 Task: Create Card Influencer Outreach Planning in Board Content Marketing Strategies to Workspace Copywriting and Editing. Create Card Board of Directors Review in Board Customer Journey Mapping to Workspace Copywriting and Editing. Create Card Influencer Outreach Planning in Board Business Model Competitive Analysis and Benchmarking to Workspace Copywriting and Editing
Action: Mouse moved to (82, 308)
Screenshot: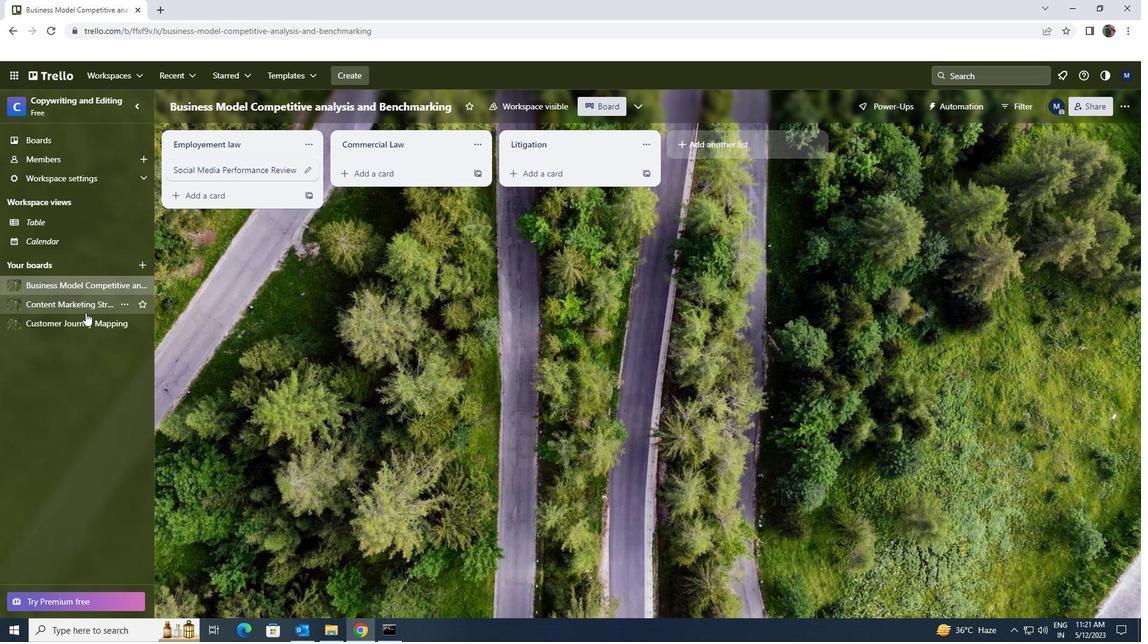 
Action: Mouse pressed left at (82, 308)
Screenshot: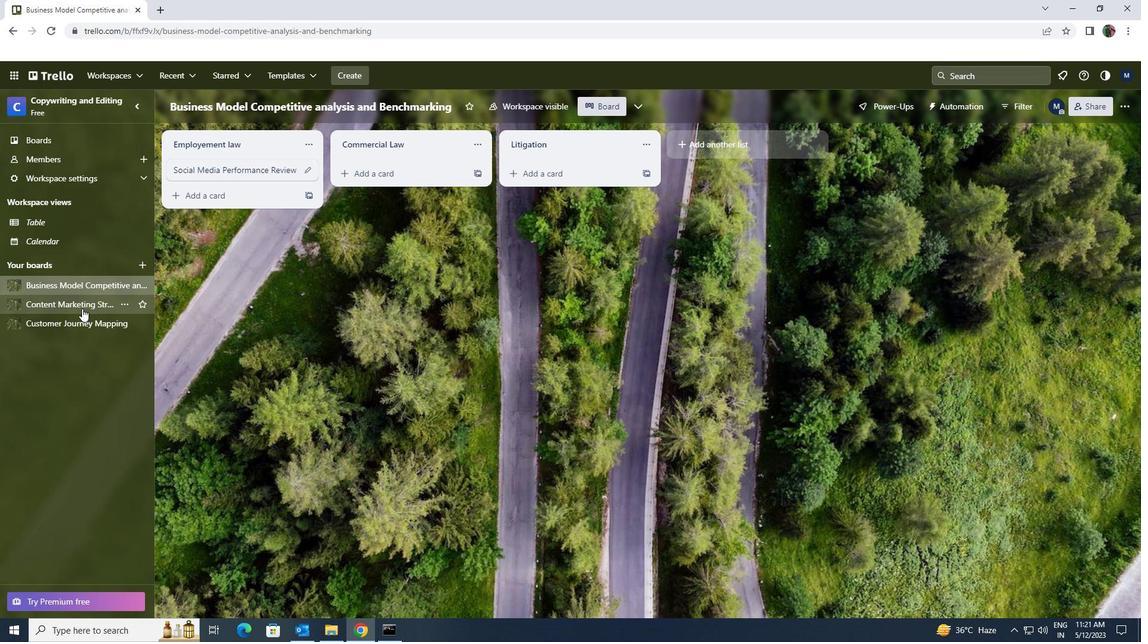 
Action: Mouse moved to (357, 174)
Screenshot: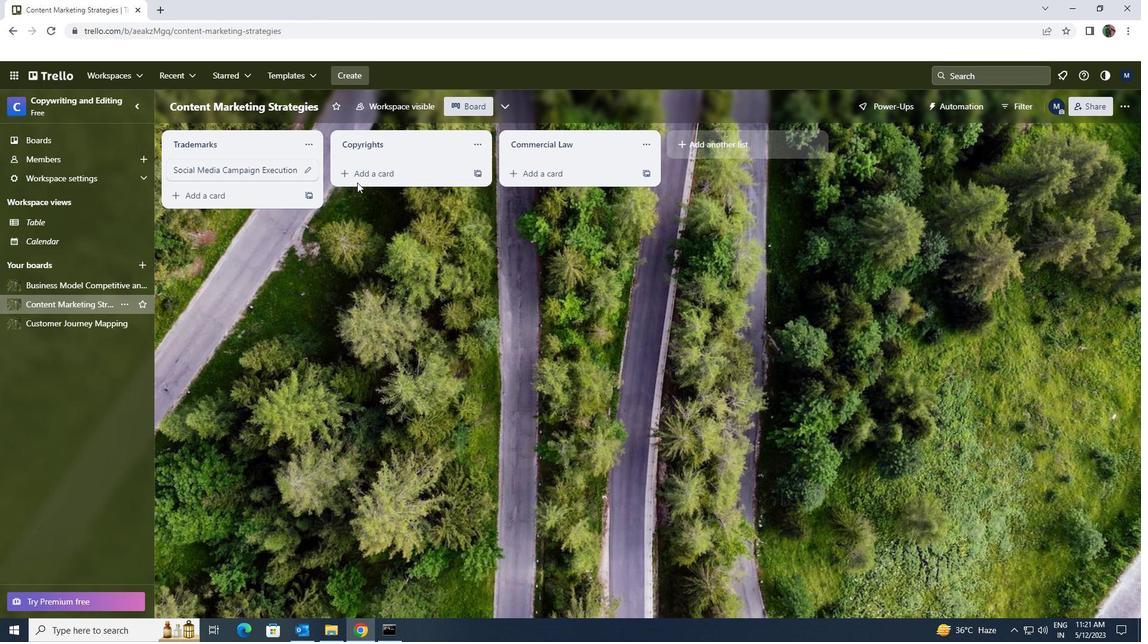 
Action: Mouse pressed left at (357, 174)
Screenshot: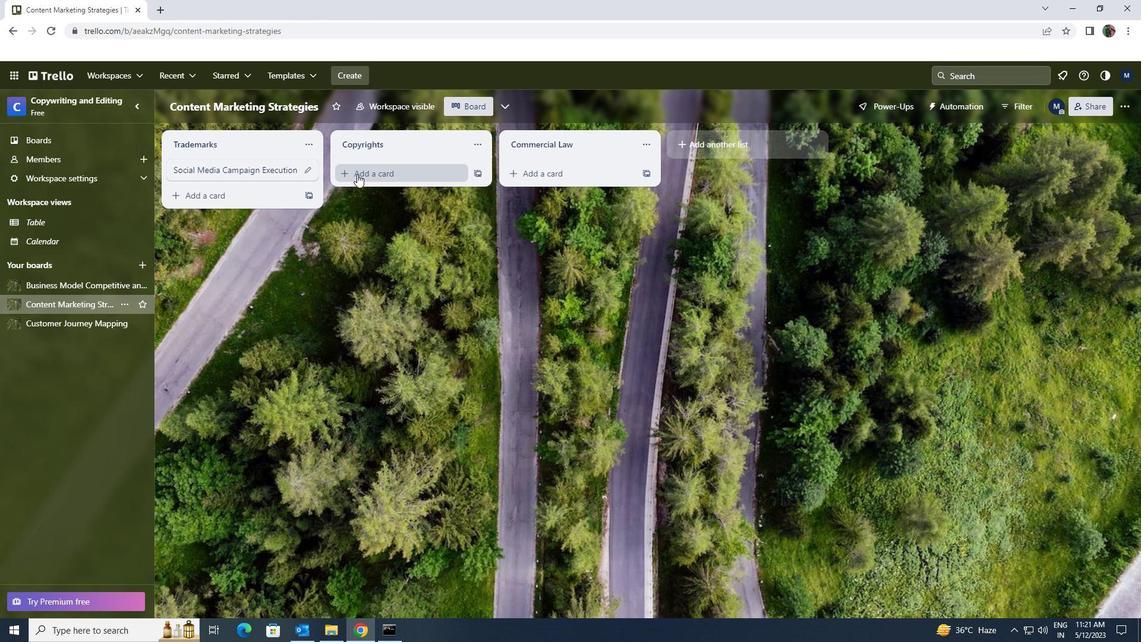 
Action: Key pressed <Key.shift>INFLUENCER<Key.space><Key.shift><Key.shift><Key.shift><Key.shift><Key.shift><Key.shift><Key.shift><Key.shift><Key.shift>OUTREACH<Key.space><Key.shift>PLANNING
Screenshot: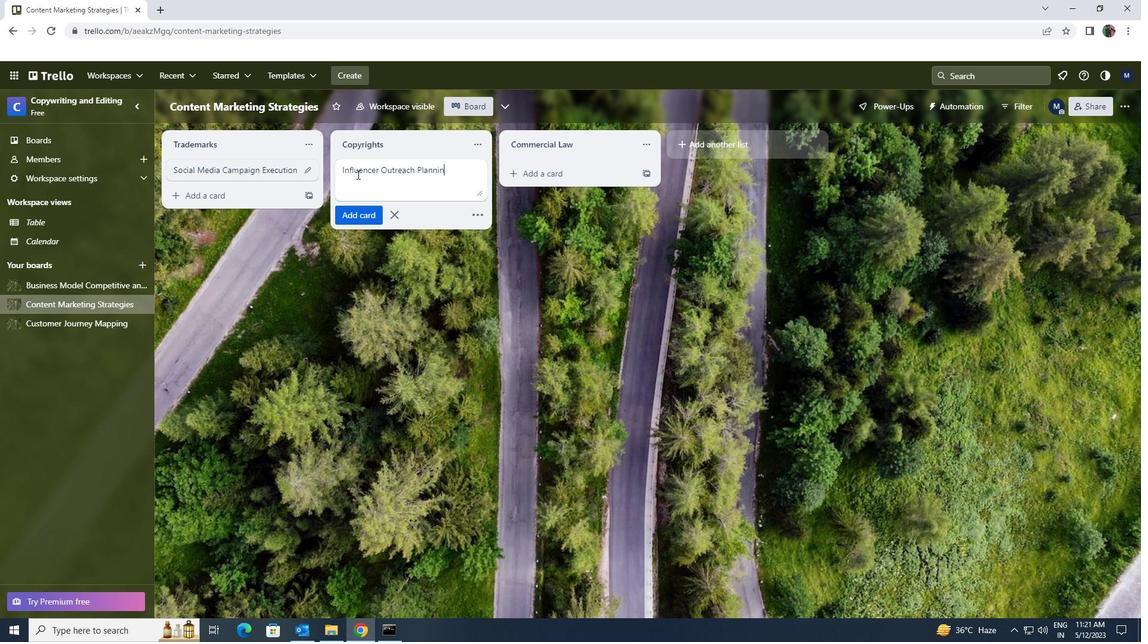 
Action: Mouse moved to (371, 216)
Screenshot: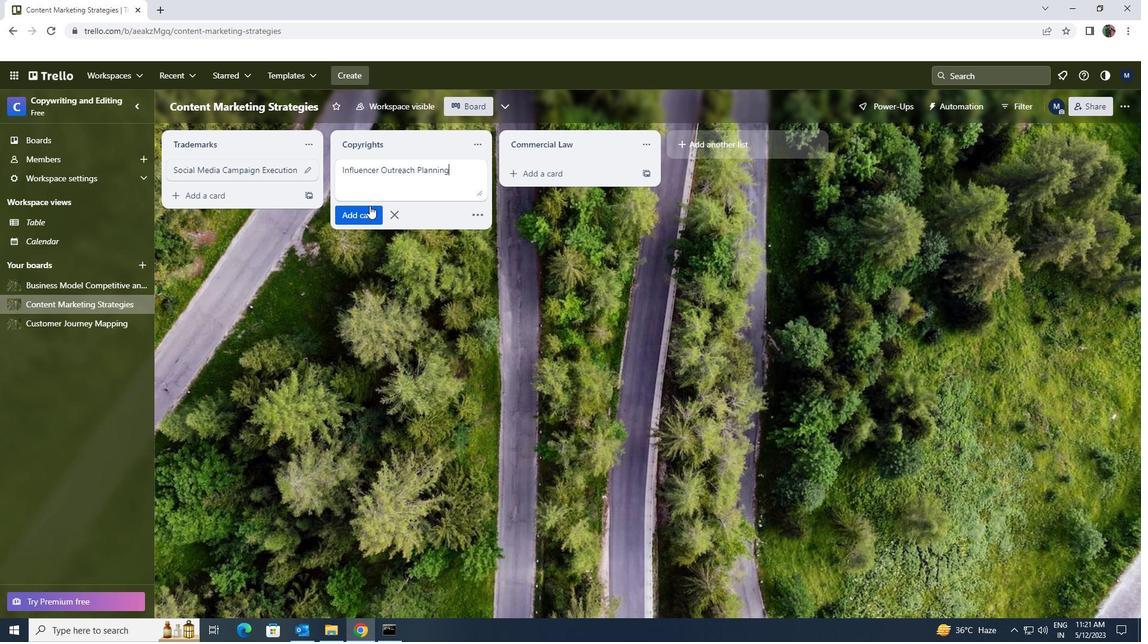 
Action: Mouse pressed left at (371, 216)
Screenshot: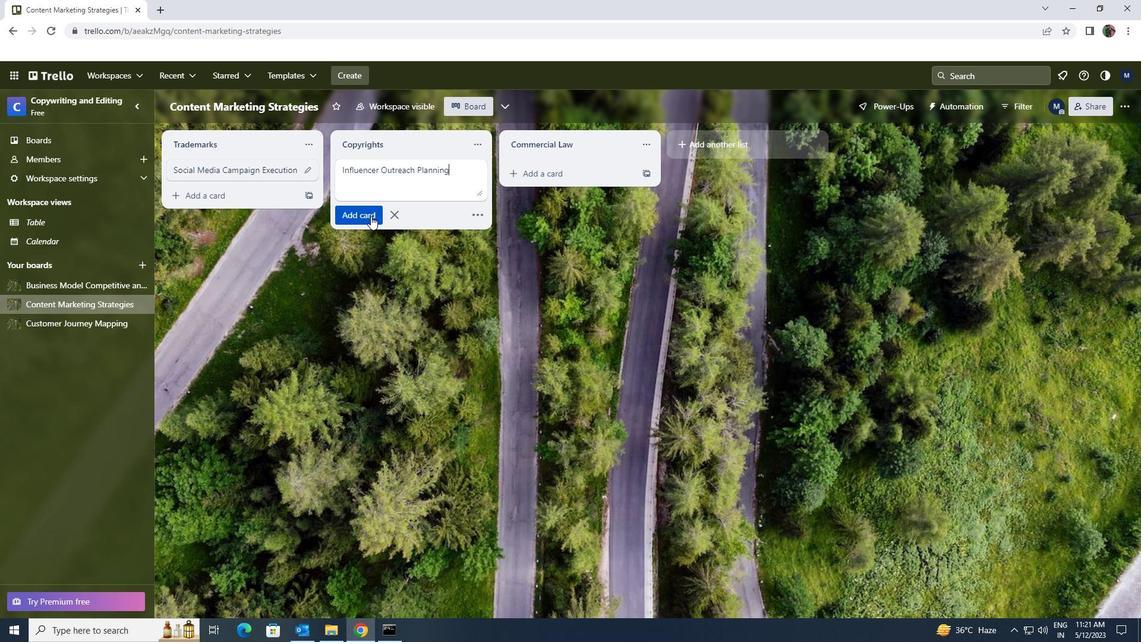 
Action: Mouse moved to (86, 323)
Screenshot: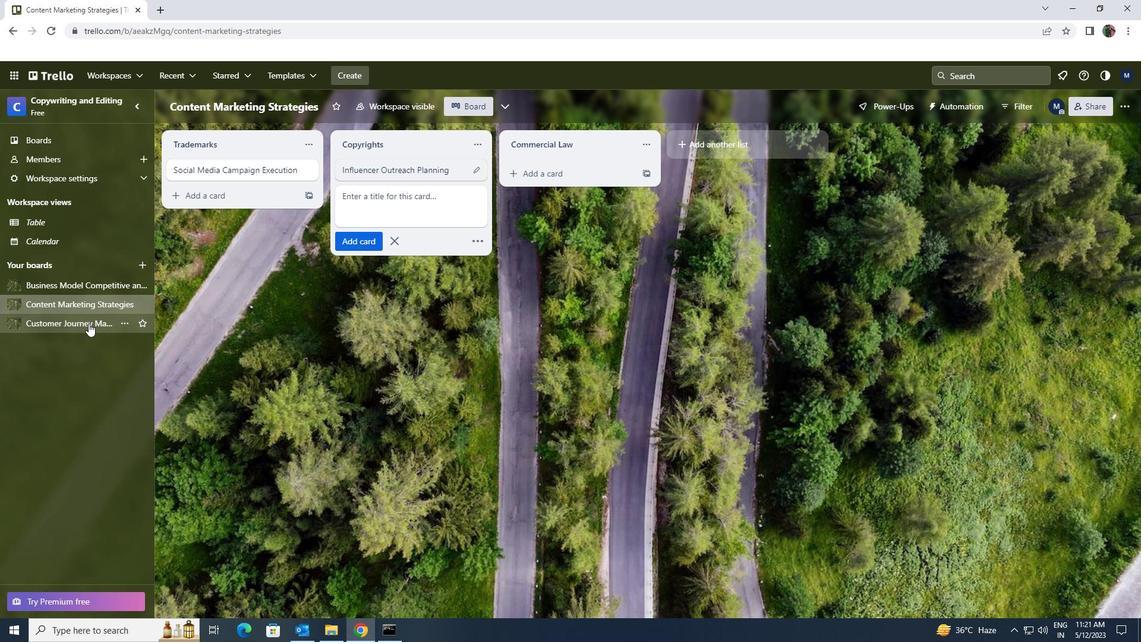 
Action: Mouse pressed left at (86, 323)
Screenshot: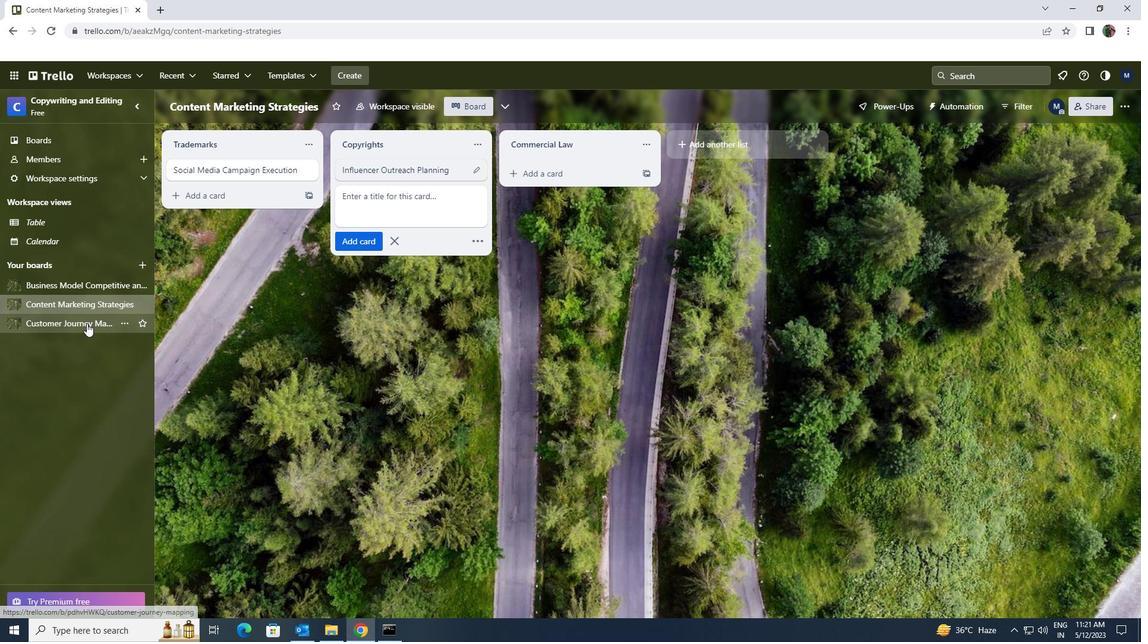
Action: Mouse moved to (369, 178)
Screenshot: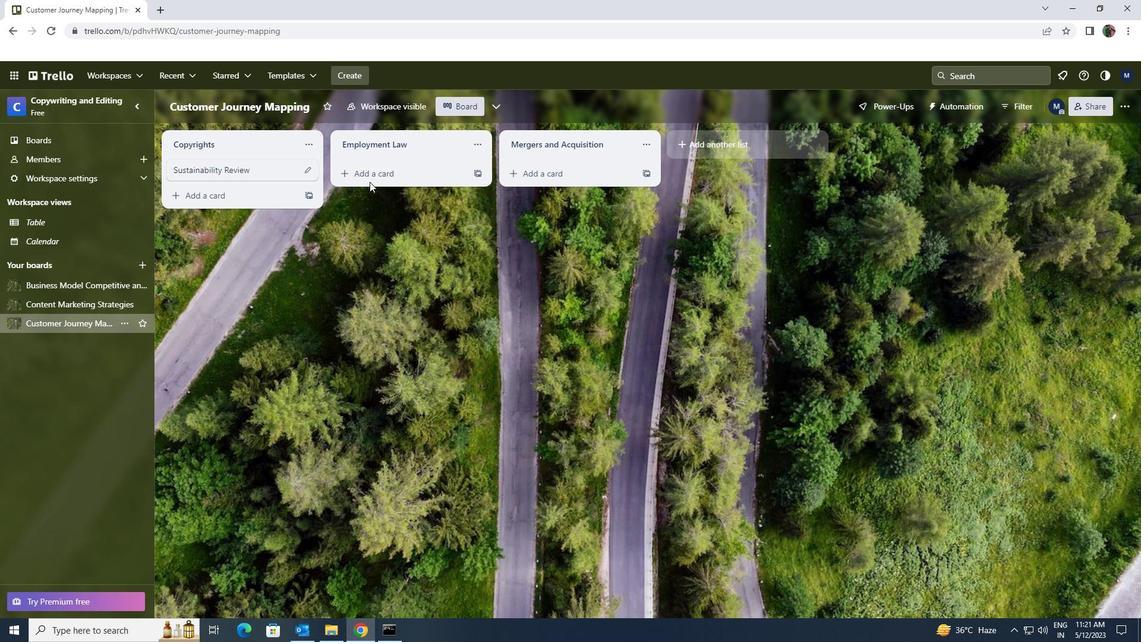
Action: Mouse pressed left at (369, 178)
Screenshot: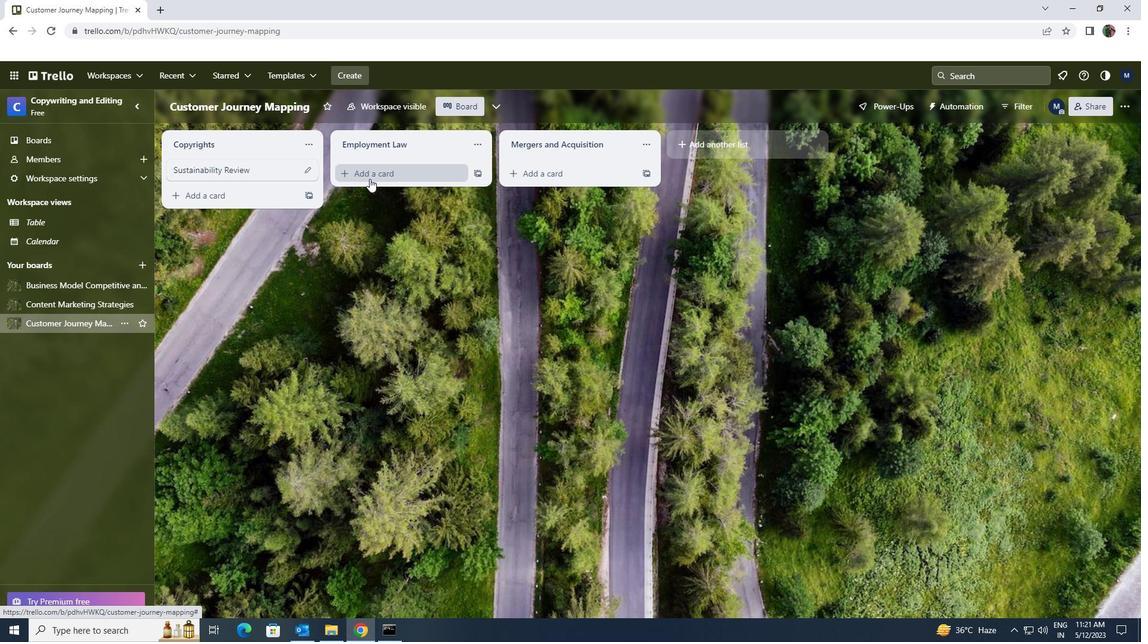 
Action: Mouse moved to (369, 178)
Screenshot: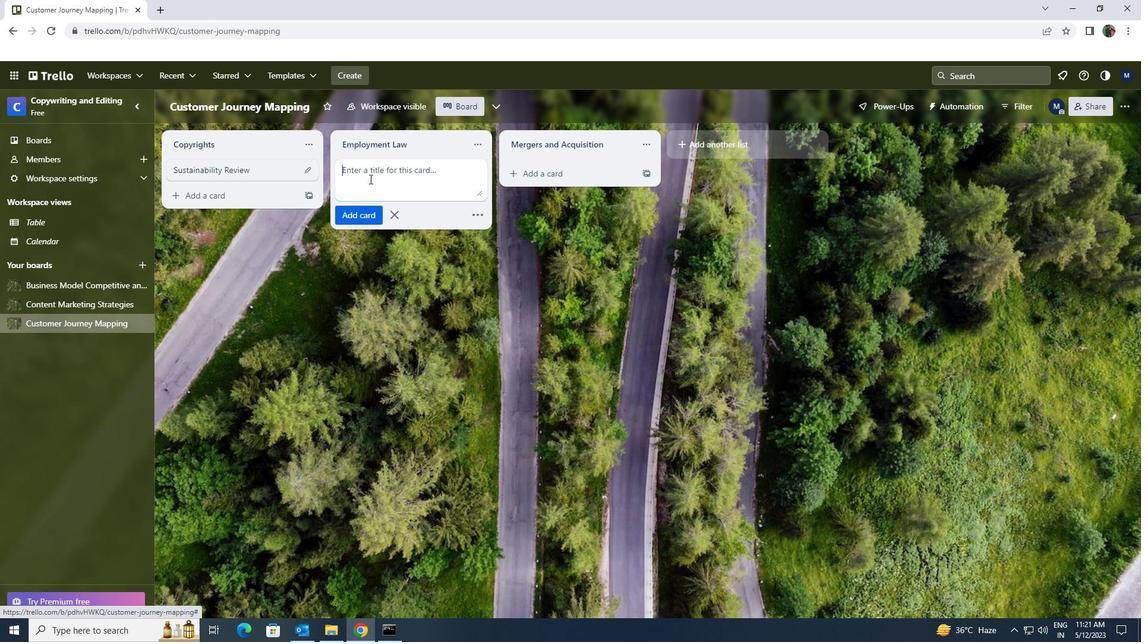 
Action: Key pressed <Key.shift><Key.shift><Key.shift><Key.shift><Key.shift><Key.shift><Key.shift><Key.shift><Key.shift><Key.shift><Key.shift>BOARDS<Key.space>OF<Key.space><Key.shift>DIRECTORS<Key.space><Key.shift>REVIEW
Screenshot: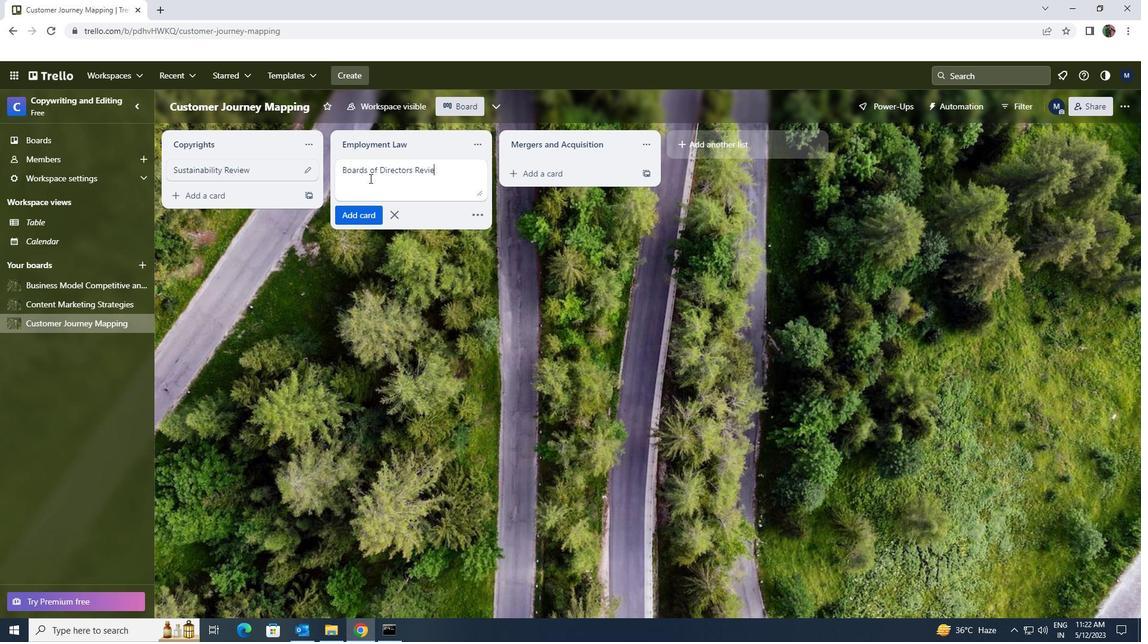 
Action: Mouse moved to (369, 214)
Screenshot: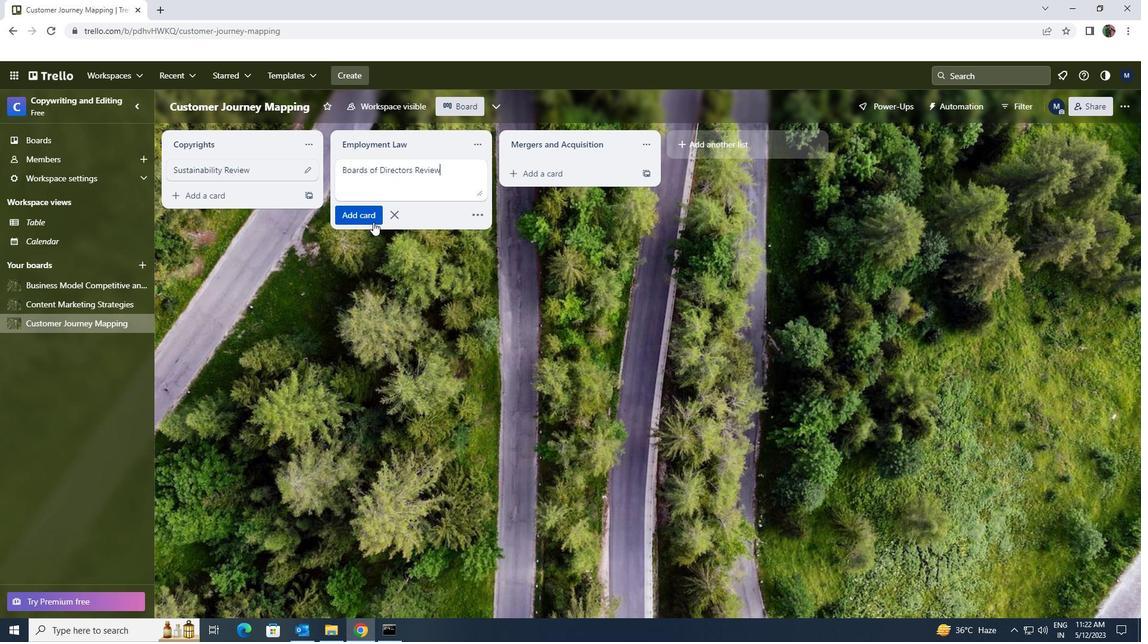 
Action: Mouse pressed left at (369, 214)
Screenshot: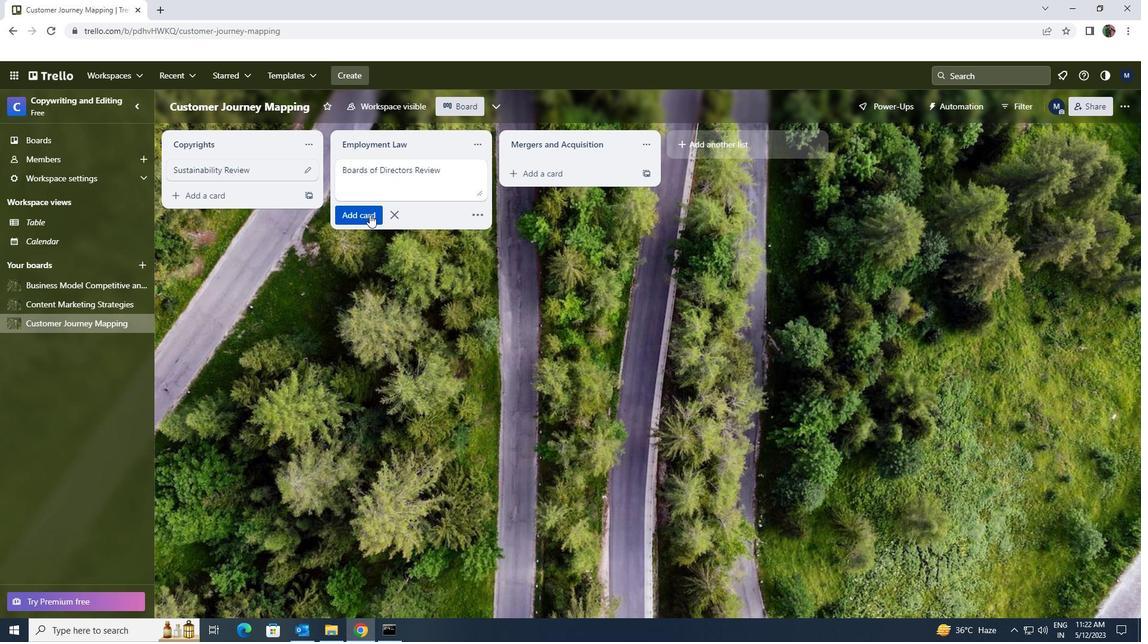 
Action: Mouse moved to (73, 282)
Screenshot: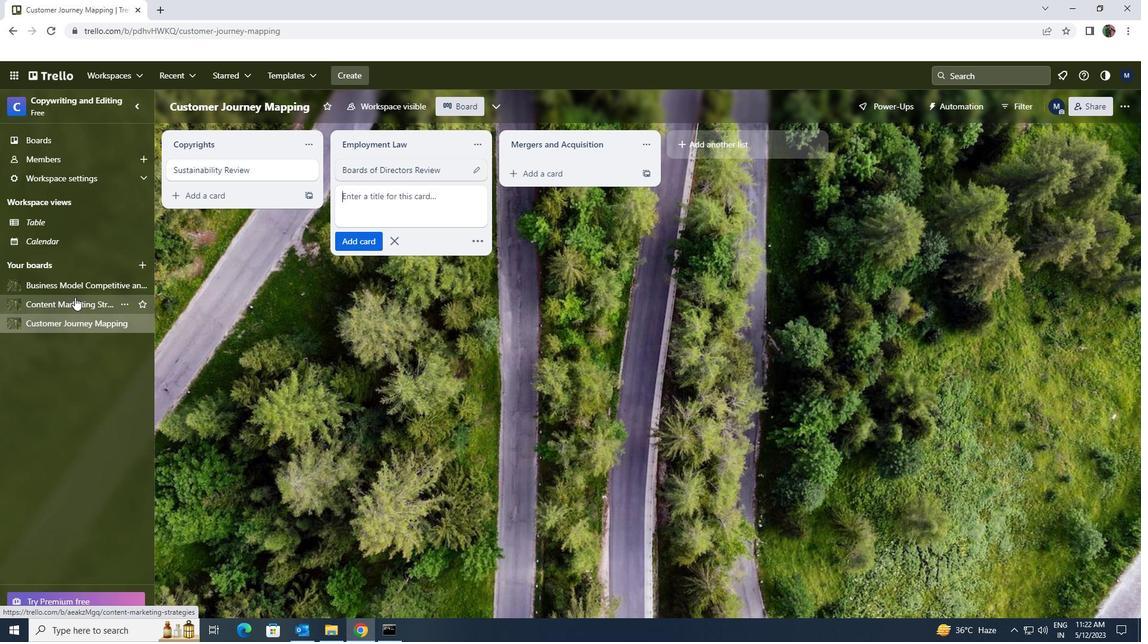 
Action: Mouse pressed left at (73, 282)
Screenshot: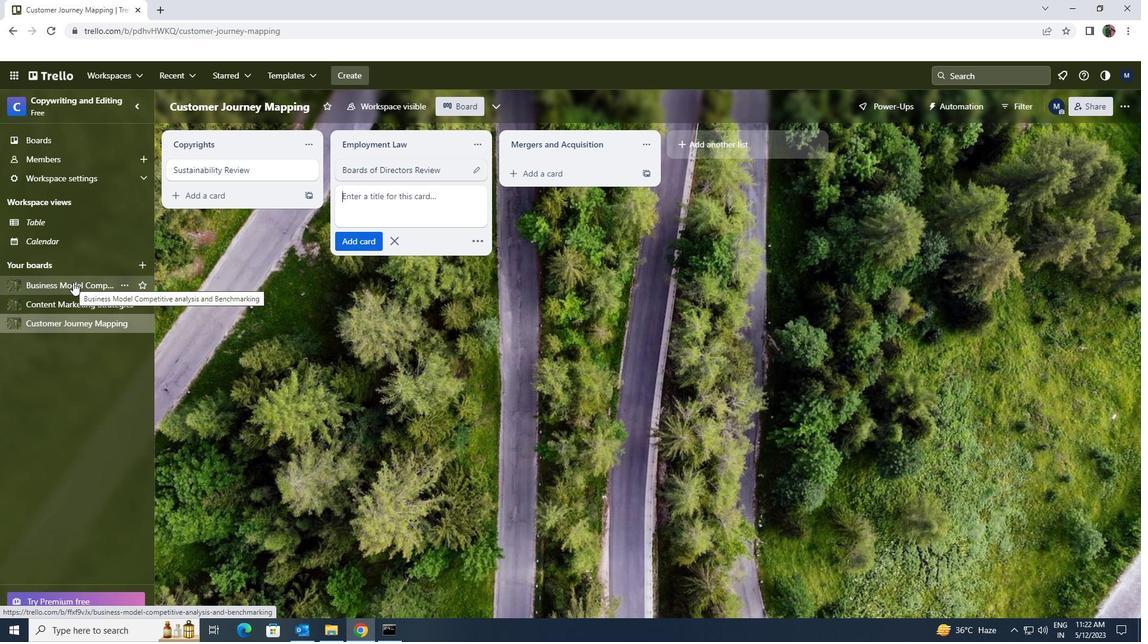 
Action: Mouse moved to (403, 178)
Screenshot: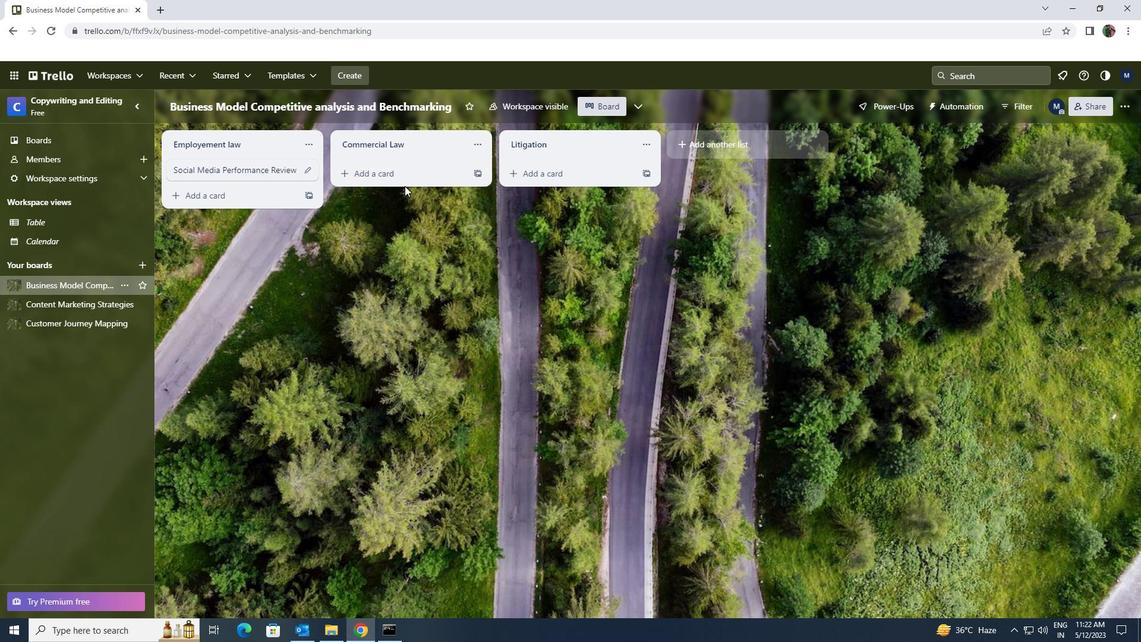 
Action: Mouse pressed left at (403, 178)
Screenshot: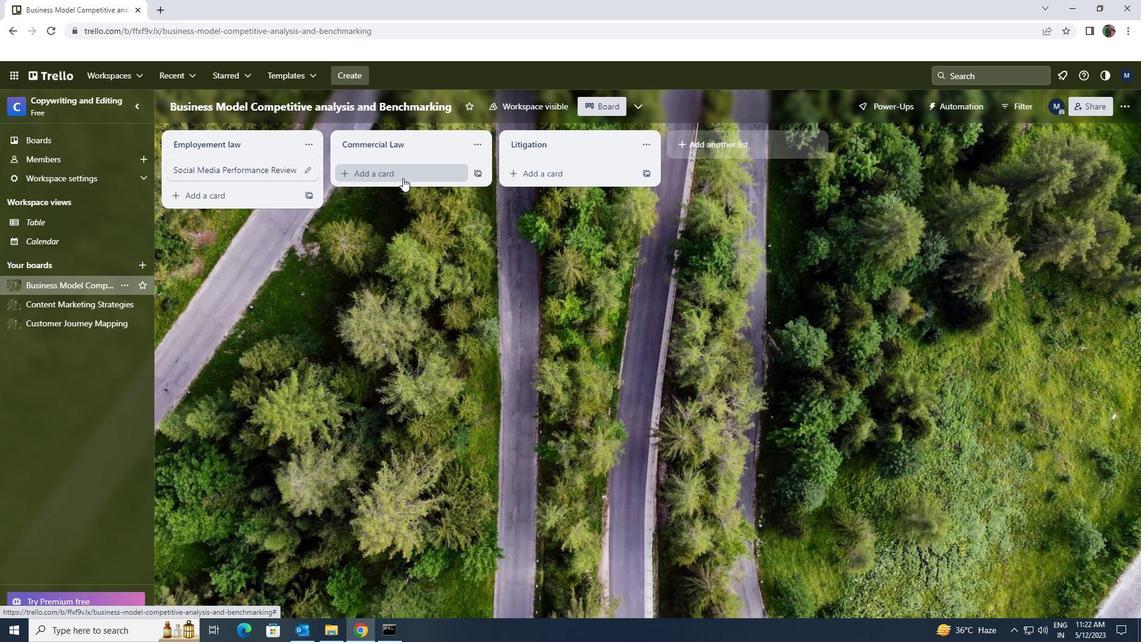 
Action: Mouse moved to (403, 178)
Screenshot: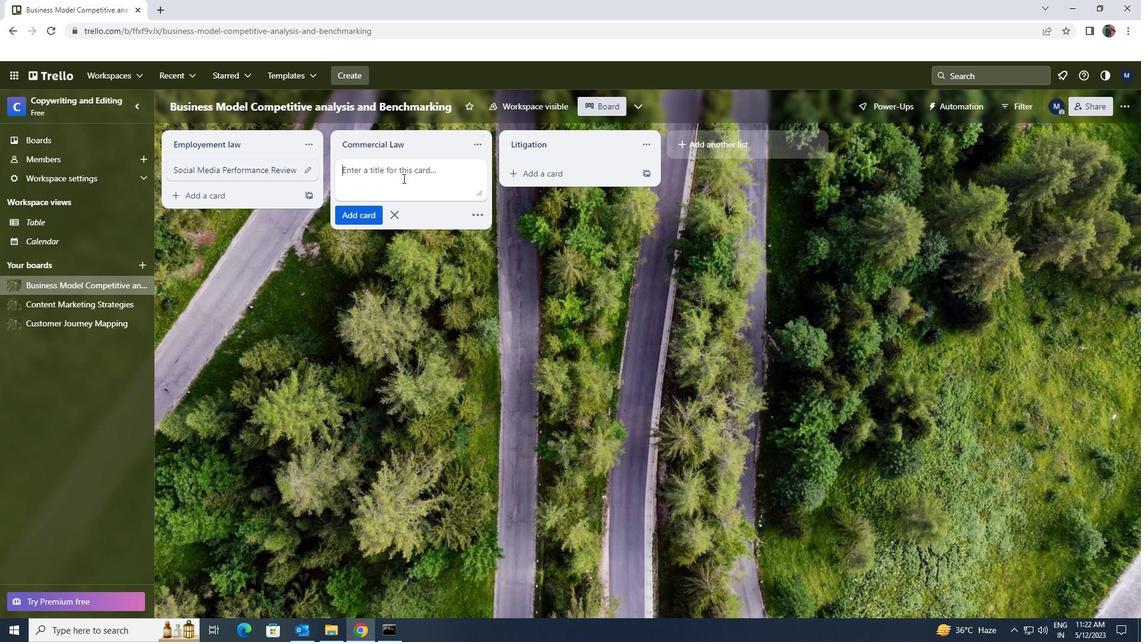 
Action: Key pressed <Key.shift><Key.shift><Key.shift><Key.shift><Key.shift>P<Key.backspace><Key.shift>INFLUENCER<Key.space><Key.shift>OUTREACH<Key.space><Key.shift>PLANNING
Screenshot: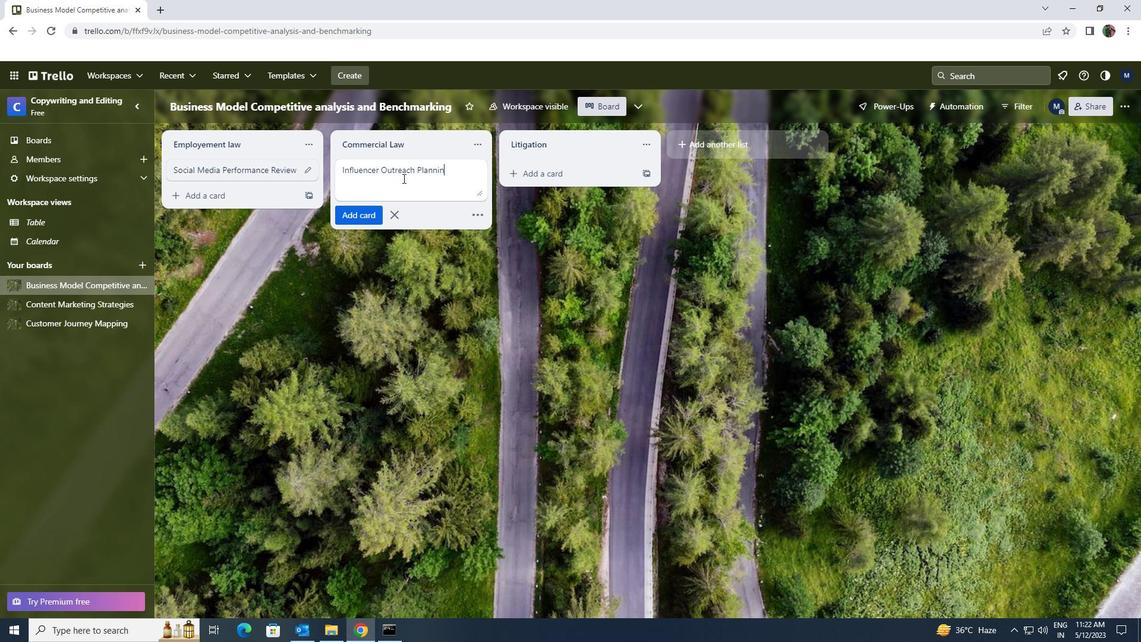 
Action: Mouse moved to (368, 210)
Screenshot: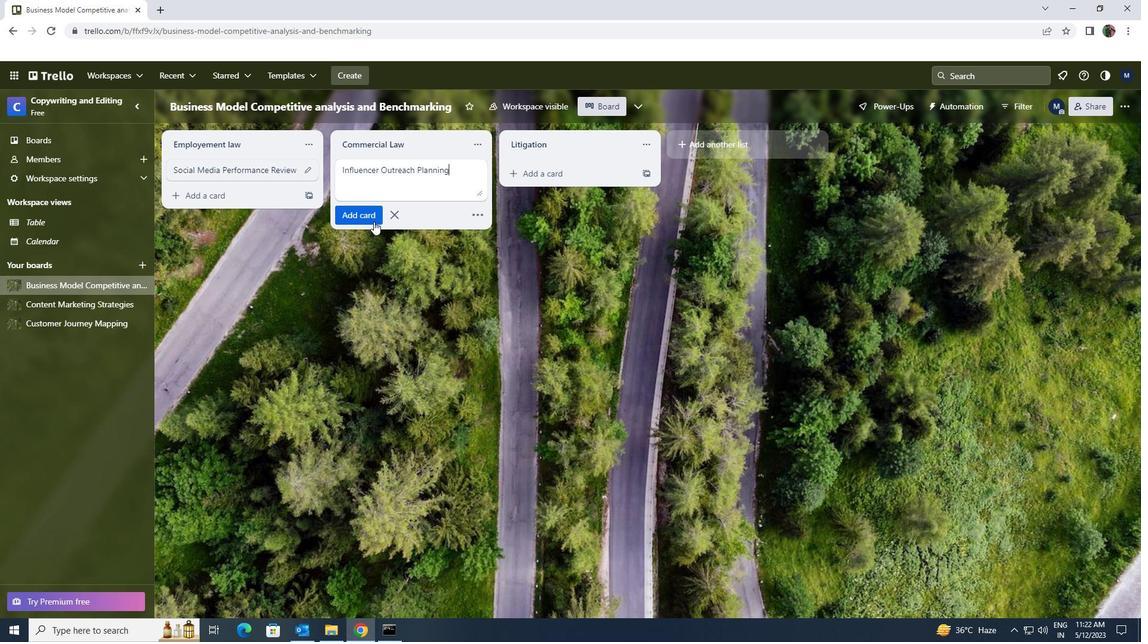 
Action: Mouse pressed left at (368, 210)
Screenshot: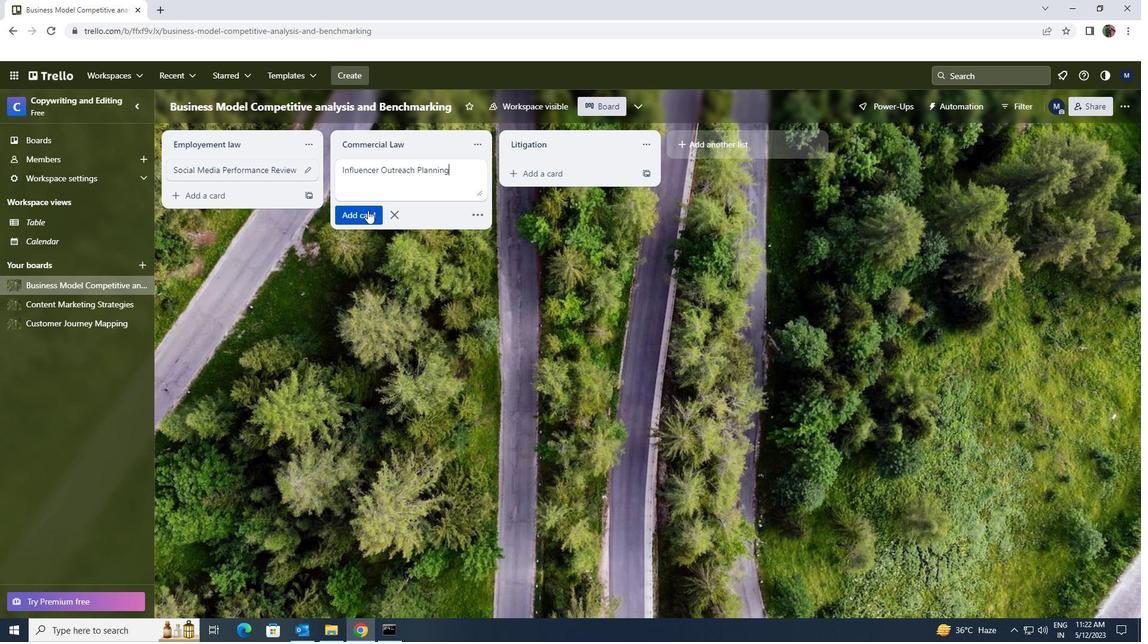 
